Task: Search Round Trip flight tickets for 2 adults, 2 children, in Economy from Delhi to Shimla to travel on 11-Dec-2023. Shimla to Delhi on 26-Dec-2023. Look for the cheapest flights.
Action: Mouse moved to (287, 278)
Screenshot: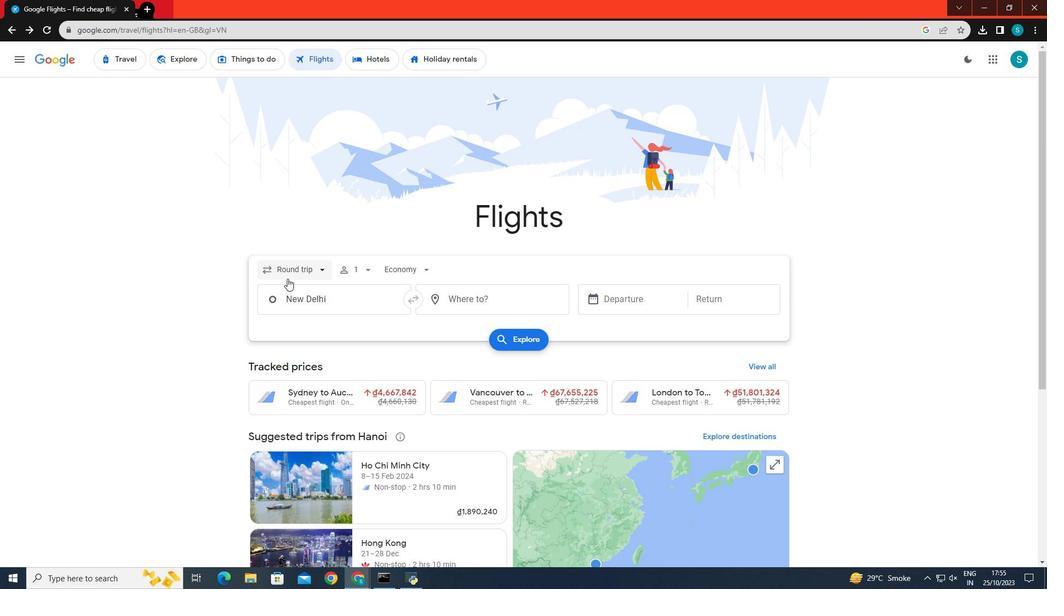 
Action: Mouse pressed left at (287, 278)
Screenshot: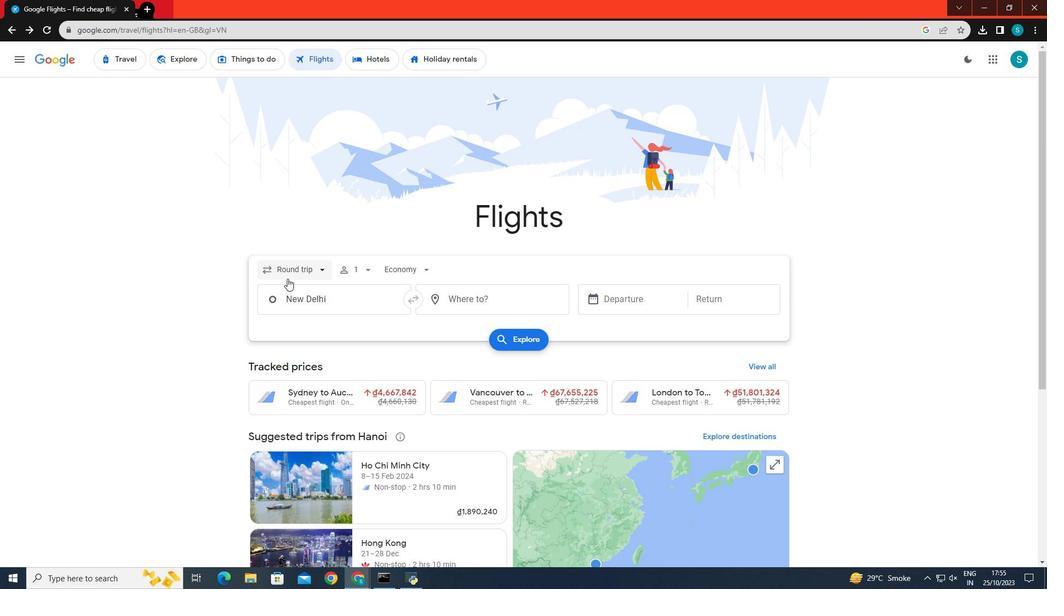 
Action: Mouse moved to (291, 296)
Screenshot: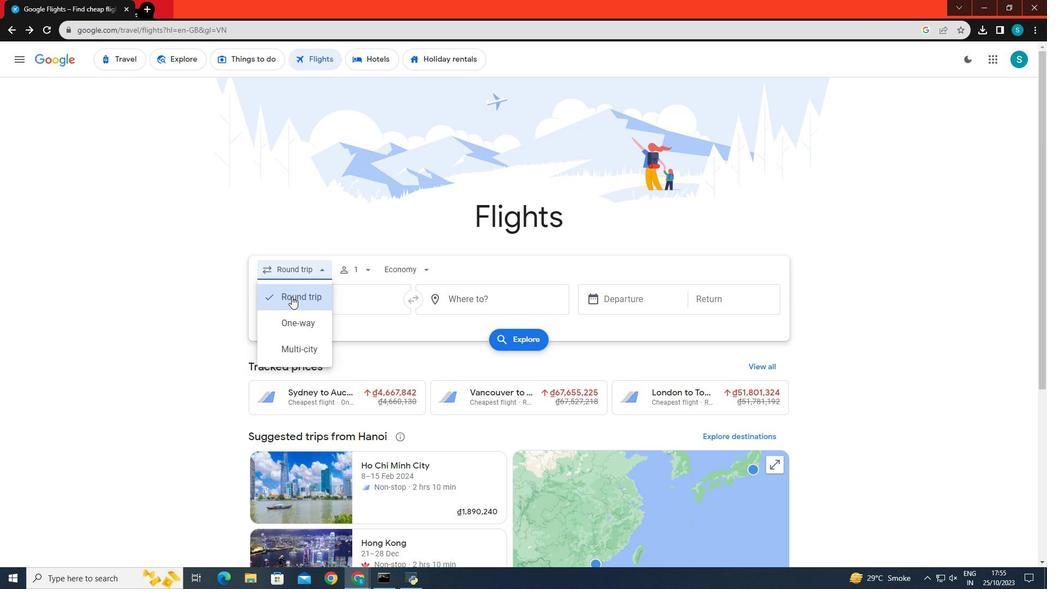 
Action: Mouse pressed left at (291, 296)
Screenshot: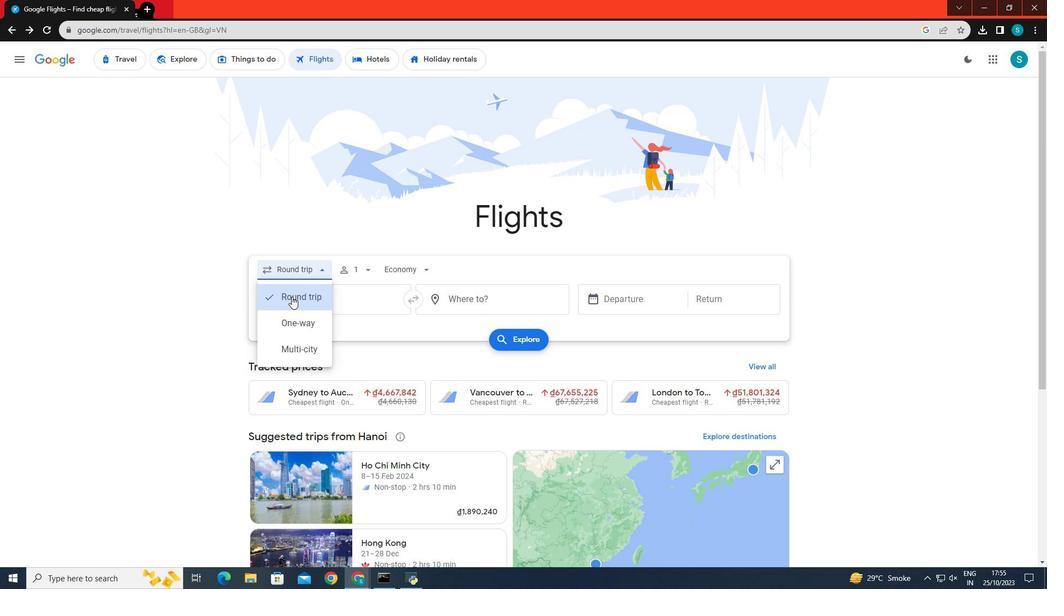 
Action: Mouse moved to (351, 267)
Screenshot: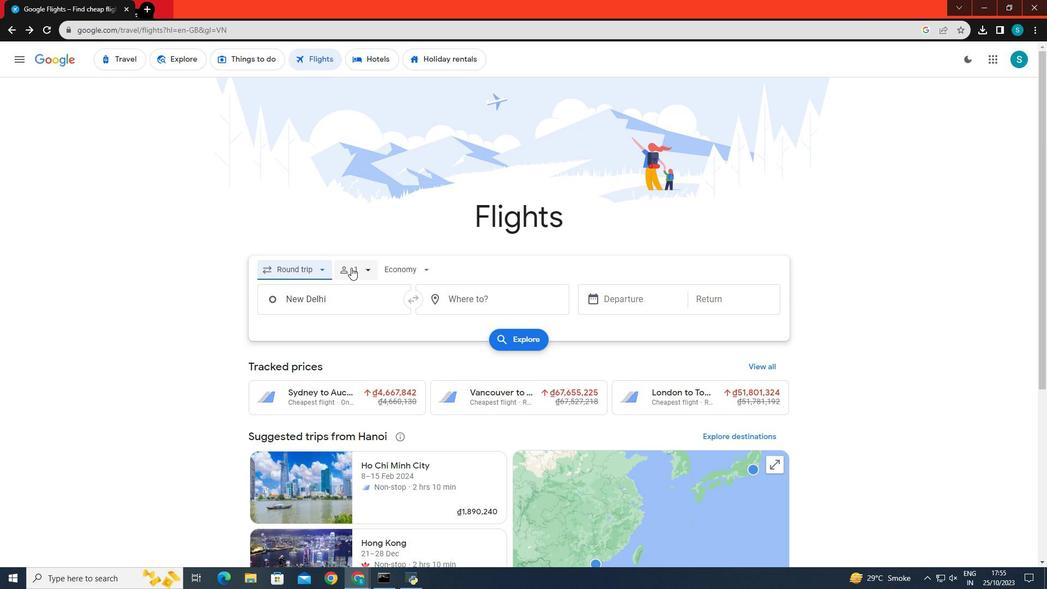 
Action: Mouse pressed left at (351, 267)
Screenshot: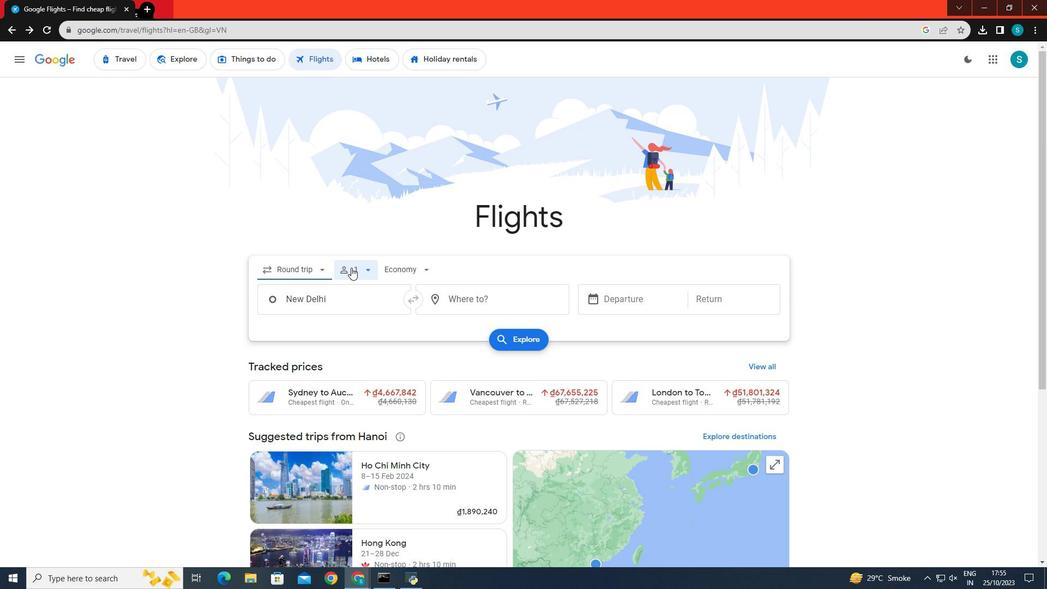 
Action: Mouse moved to (466, 289)
Screenshot: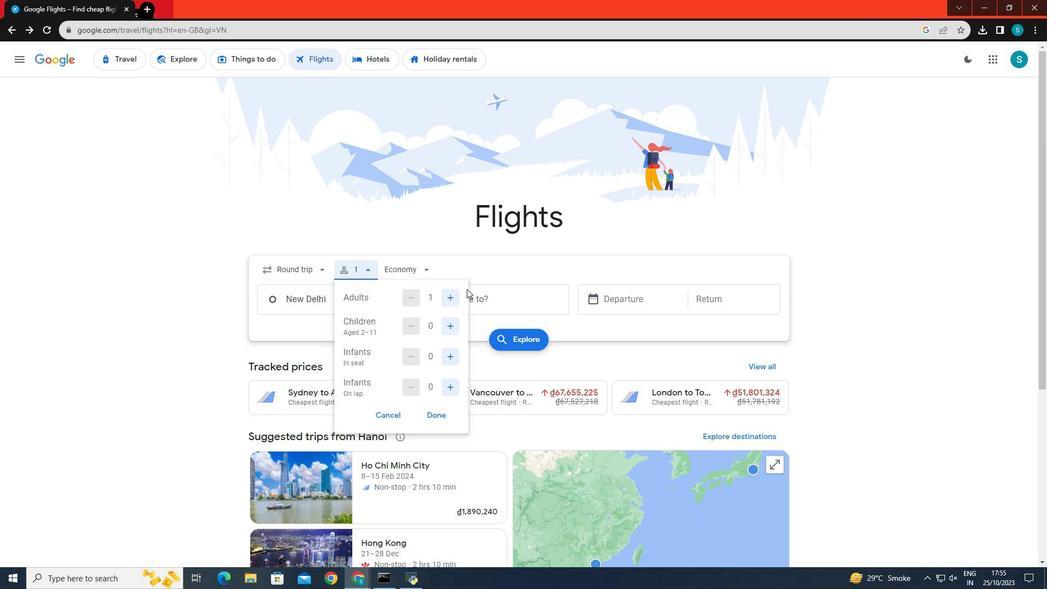 
Action: Mouse pressed left at (466, 289)
Screenshot: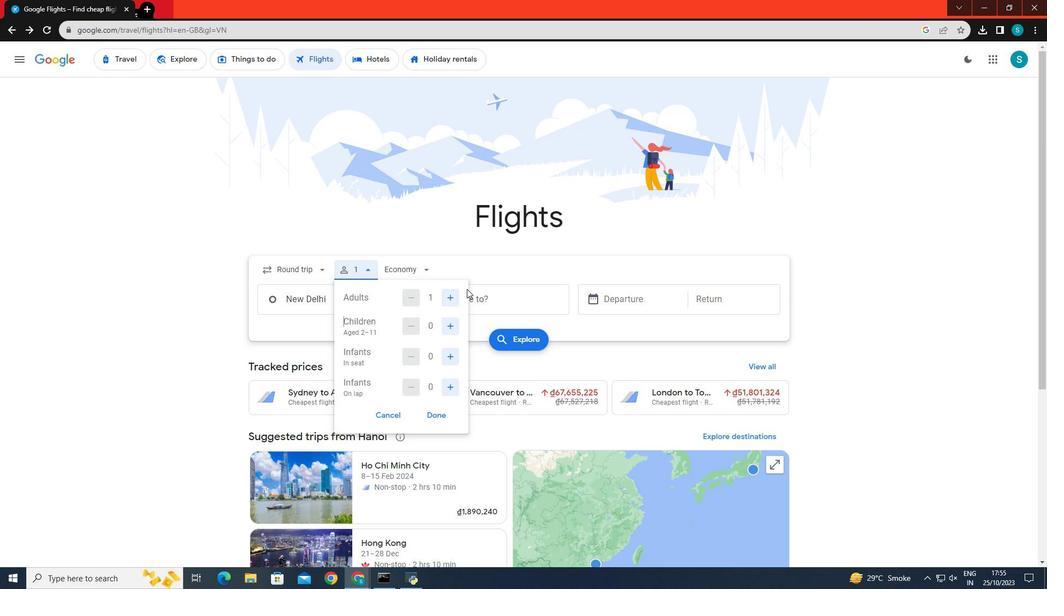 
Action: Mouse moved to (453, 292)
Screenshot: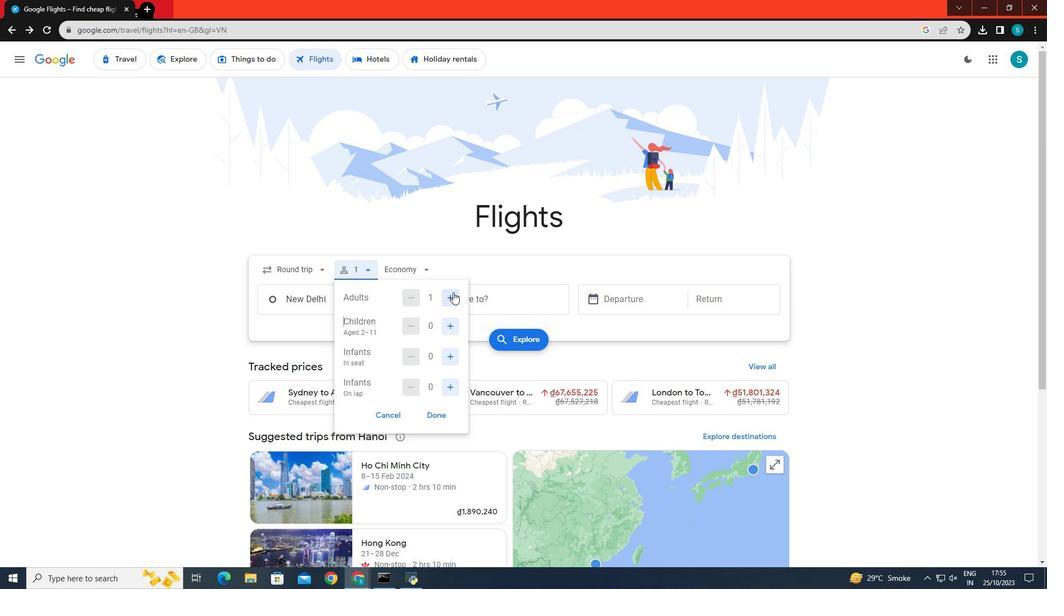 
Action: Mouse pressed left at (453, 292)
Screenshot: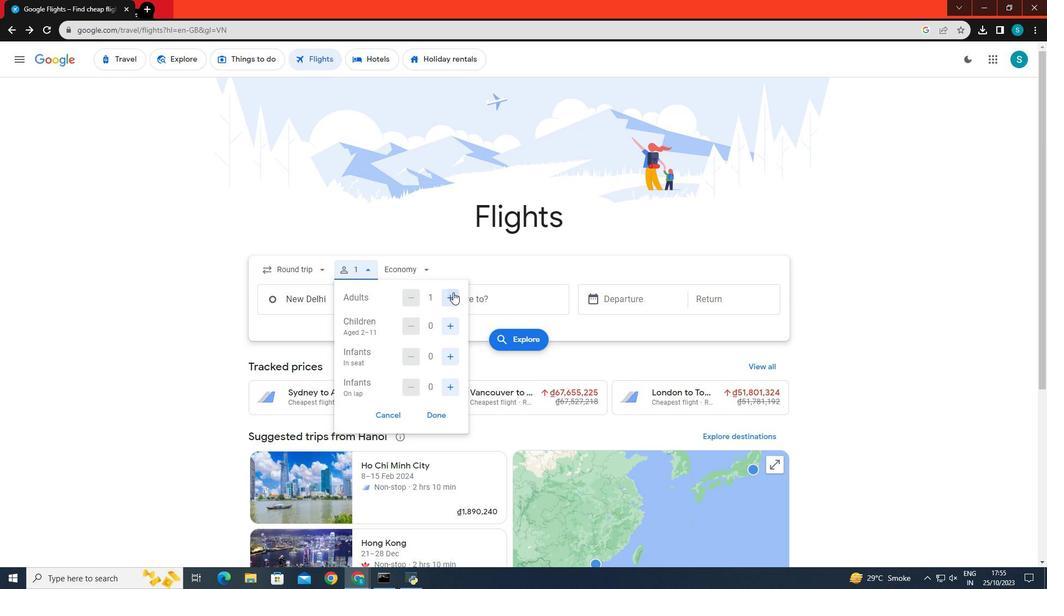 
Action: Mouse moved to (445, 320)
Screenshot: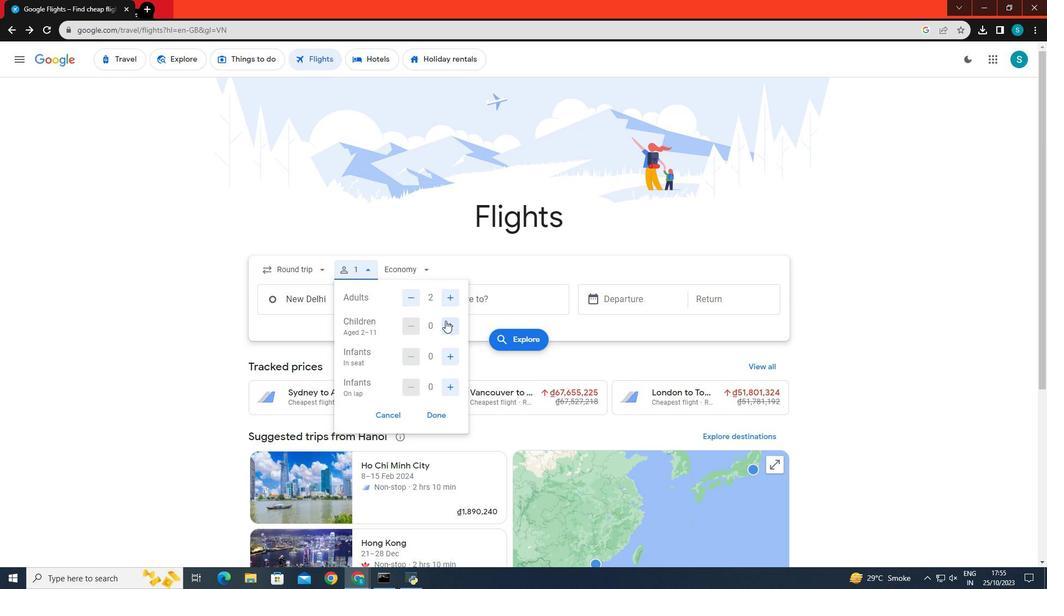 
Action: Mouse pressed left at (445, 320)
Screenshot: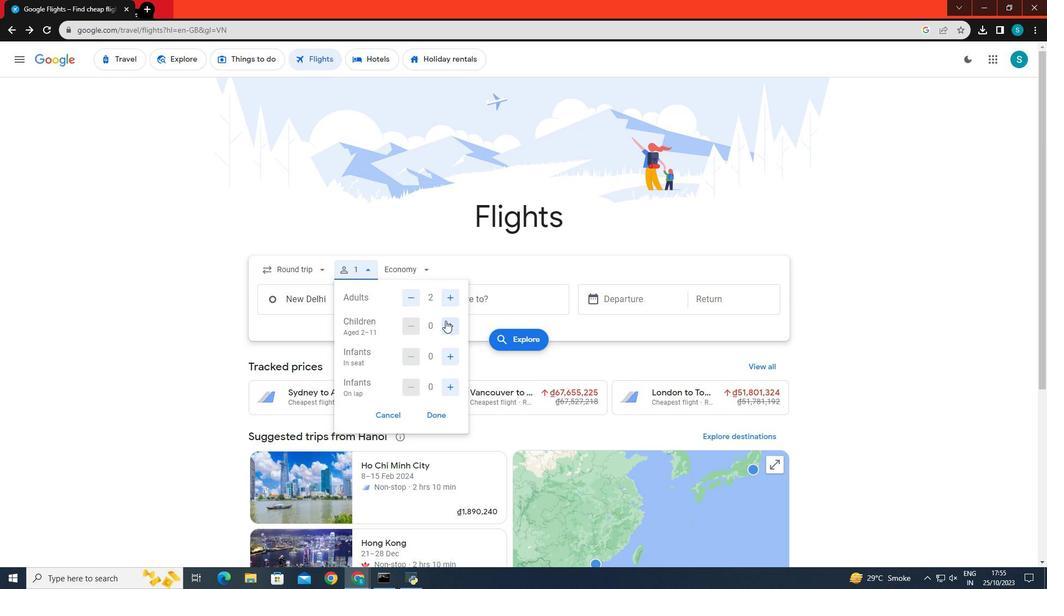 
Action: Mouse pressed left at (445, 320)
Screenshot: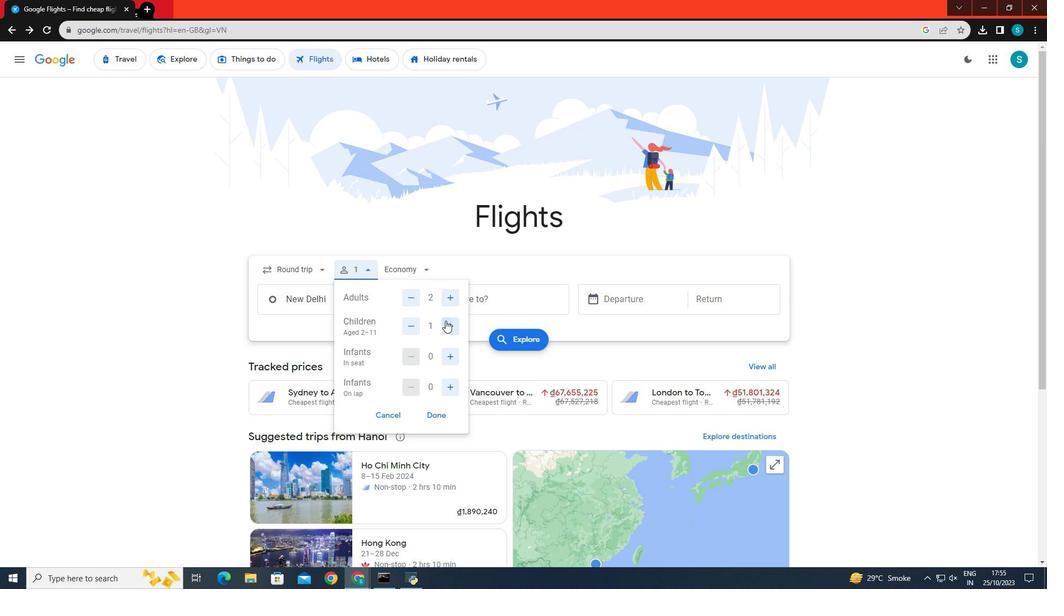 
Action: Mouse moved to (447, 417)
Screenshot: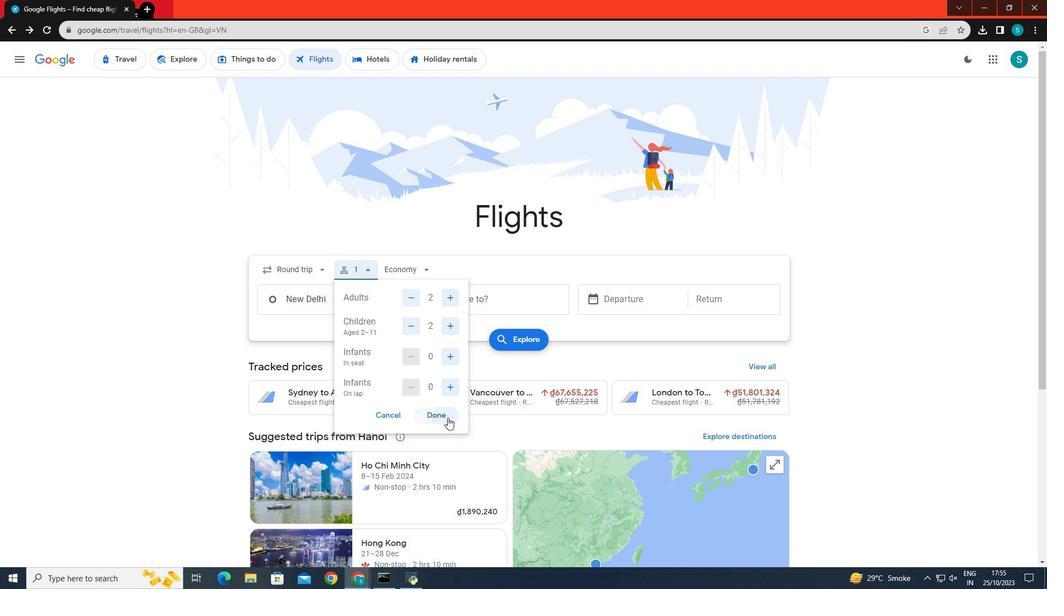 
Action: Mouse pressed left at (447, 417)
Screenshot: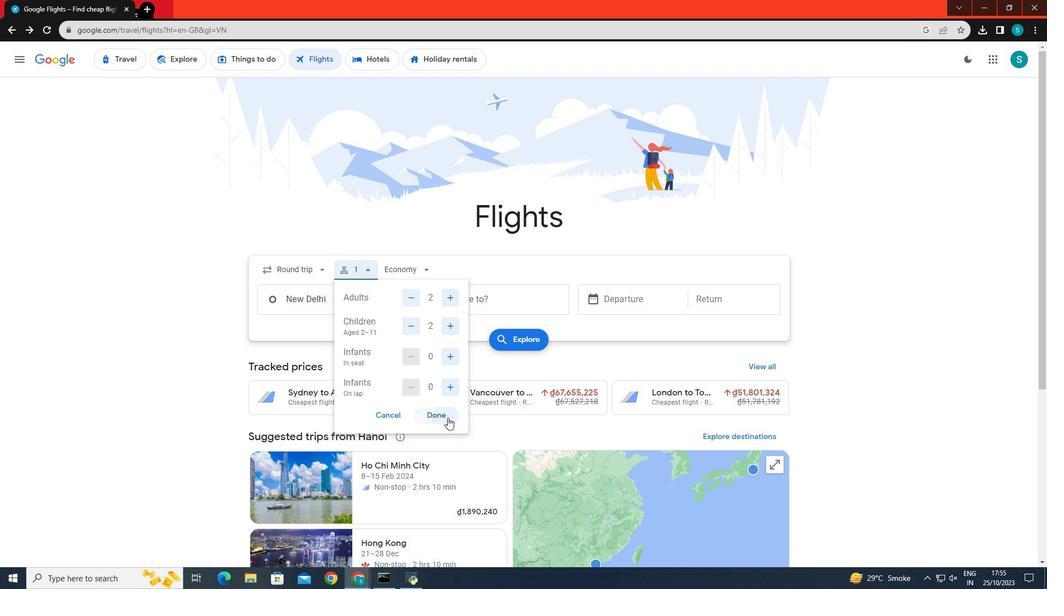 
Action: Mouse moved to (421, 265)
Screenshot: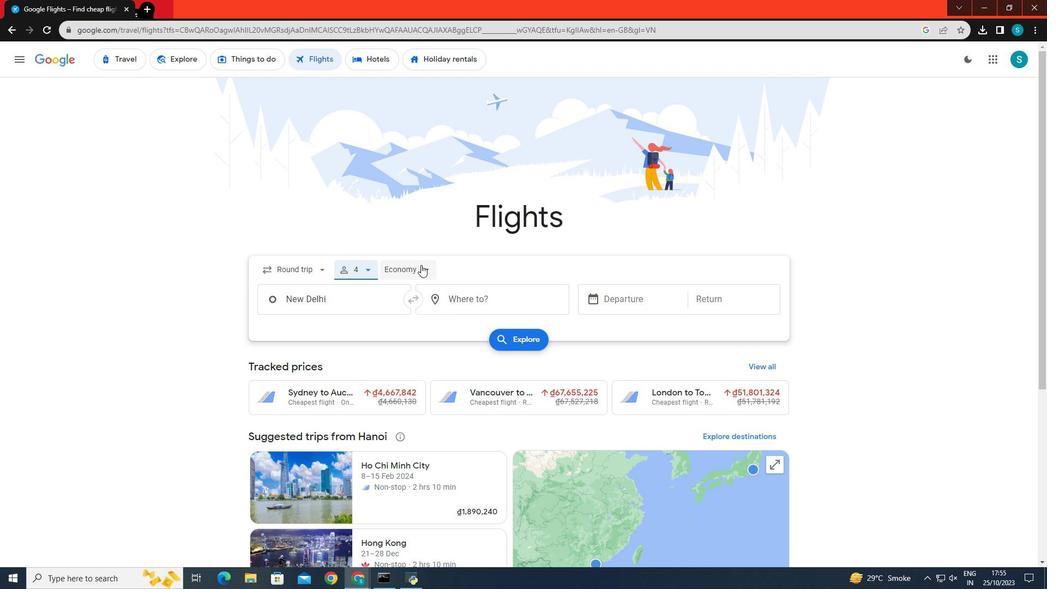 
Action: Mouse pressed left at (421, 265)
Screenshot: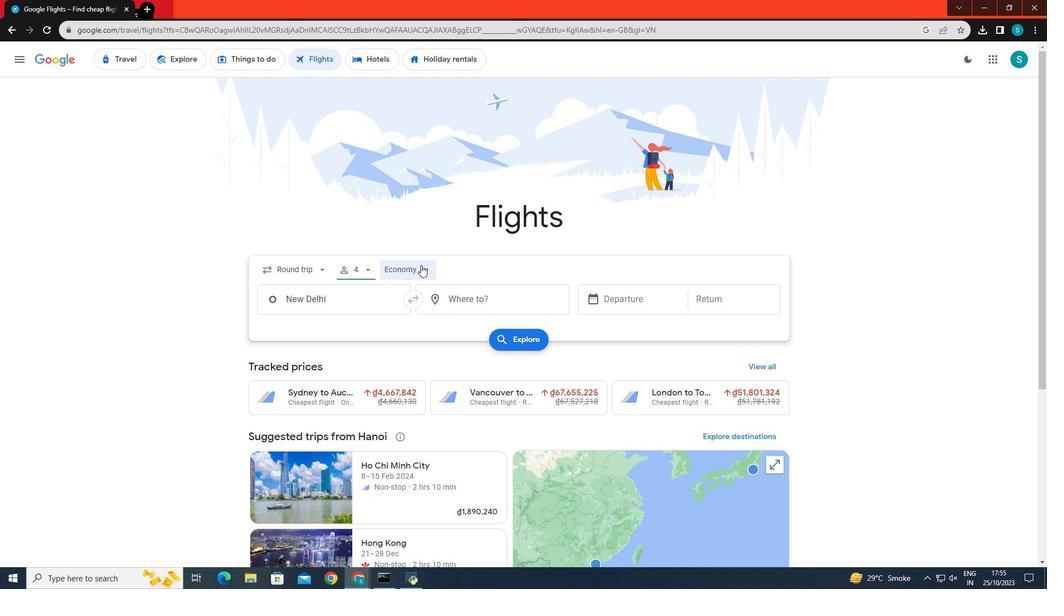 
Action: Mouse moved to (436, 301)
Screenshot: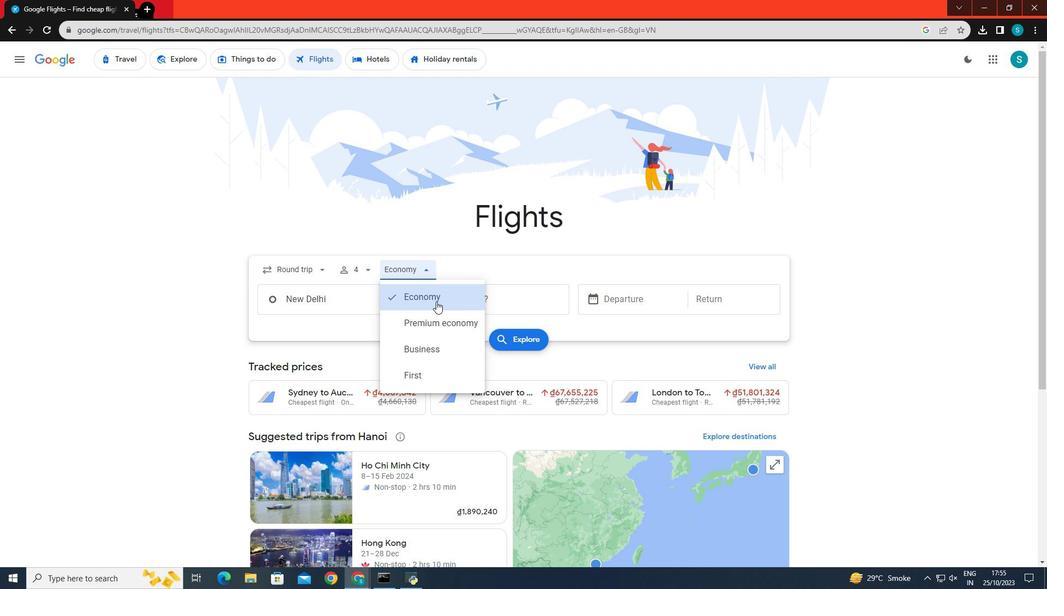 
Action: Mouse pressed left at (436, 301)
Screenshot: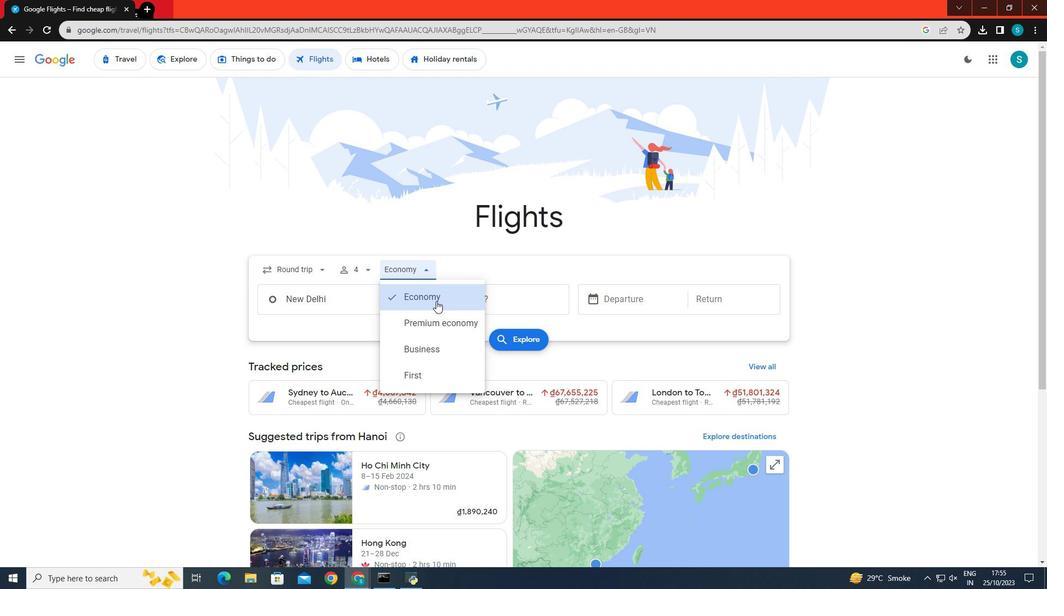 
Action: Mouse moved to (345, 297)
Screenshot: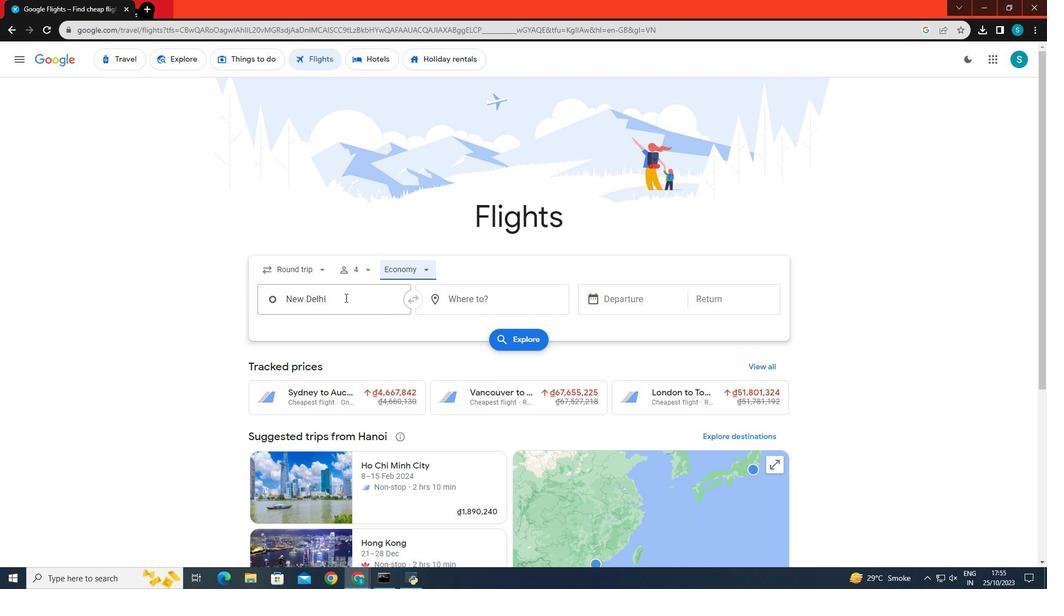 
Action: Mouse pressed left at (345, 297)
Screenshot: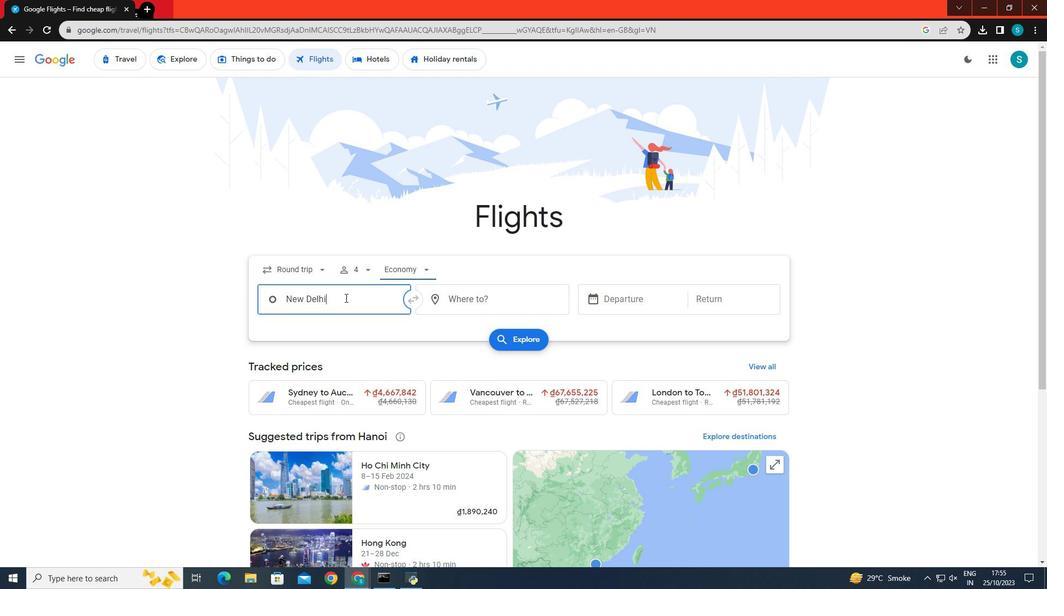 
Action: Key pressed <Key.backspace><Key.caps_lock>D<Key.caps_lock>elh
Screenshot: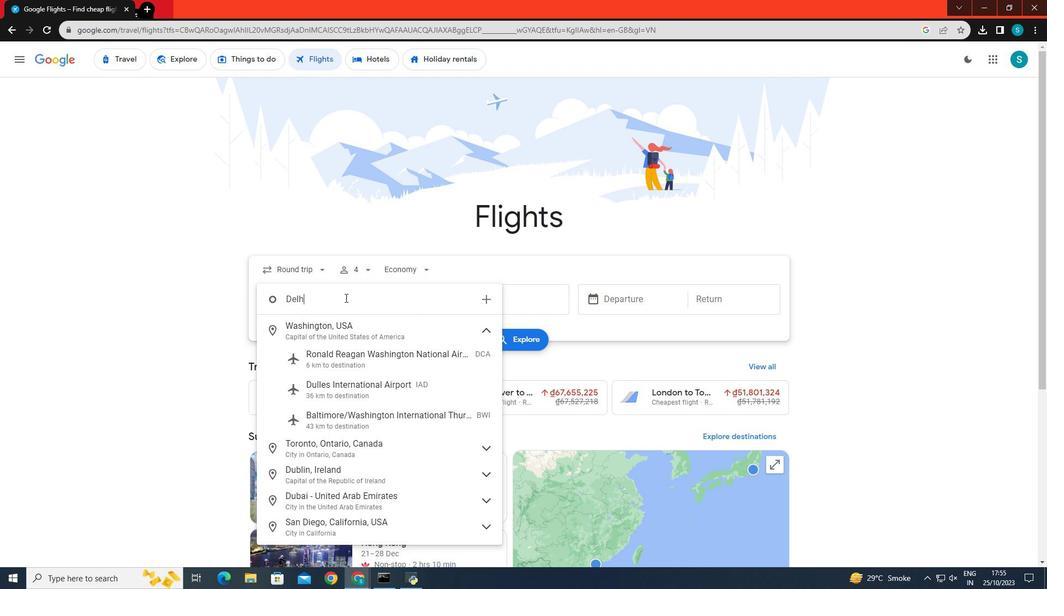 
Action: Mouse moved to (323, 359)
Screenshot: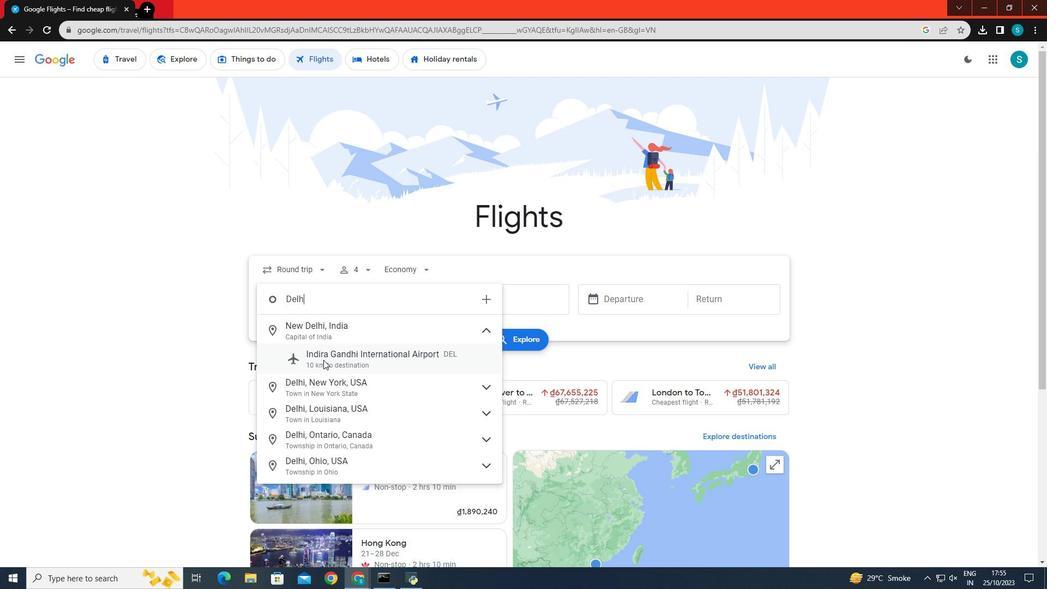 
Action: Mouse pressed left at (323, 359)
Screenshot: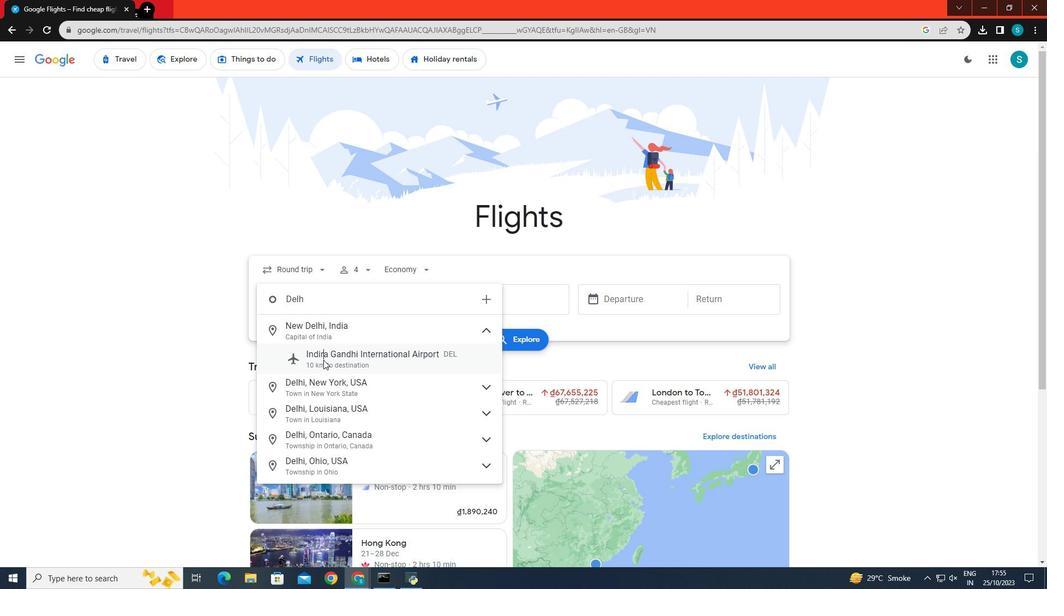 
Action: Mouse moved to (452, 295)
Screenshot: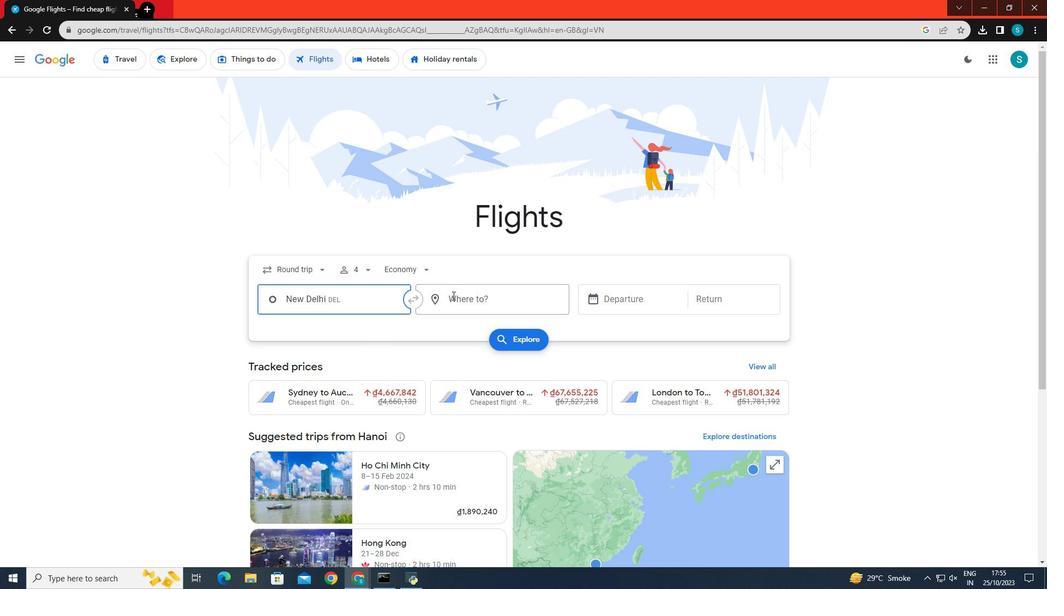 
Action: Mouse pressed left at (452, 295)
Screenshot: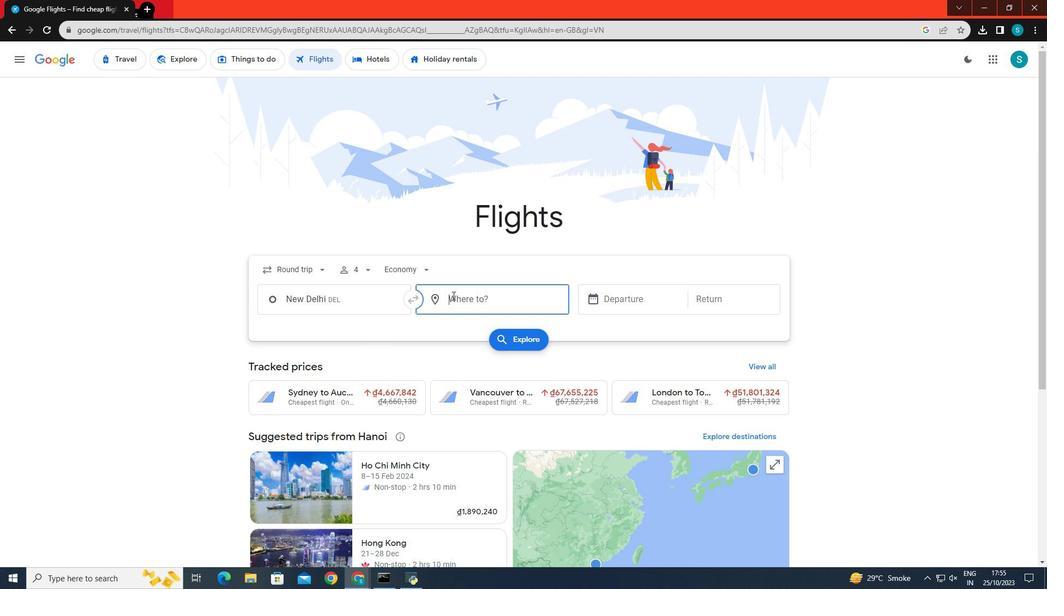 
Action: Mouse moved to (425, 287)
Screenshot: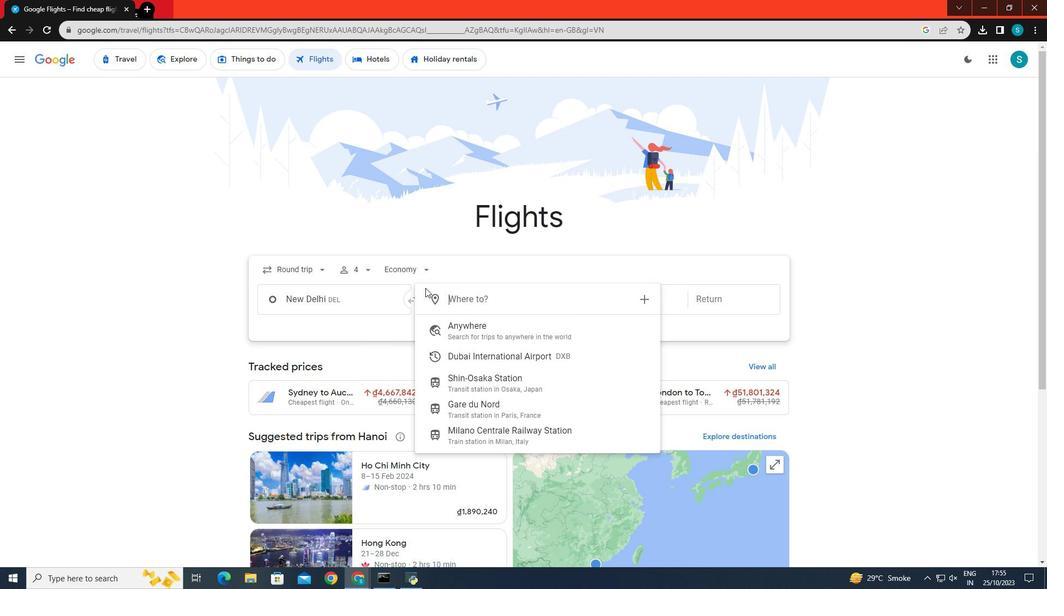 
Action: Key pressed <Key.caps_lock>S<Key.caps_lock>himla
Screenshot: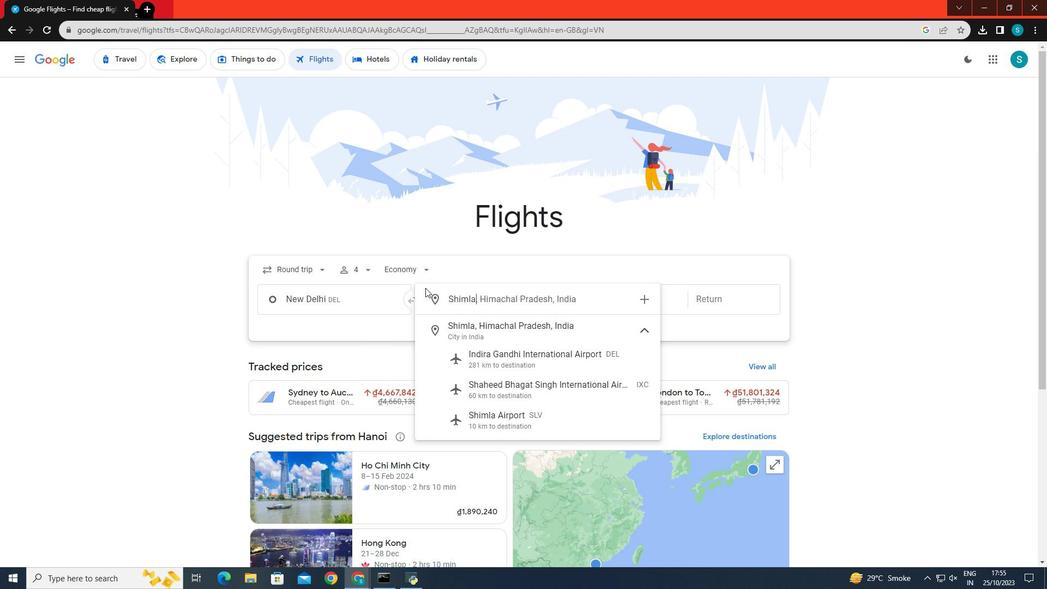 
Action: Mouse moved to (506, 415)
Screenshot: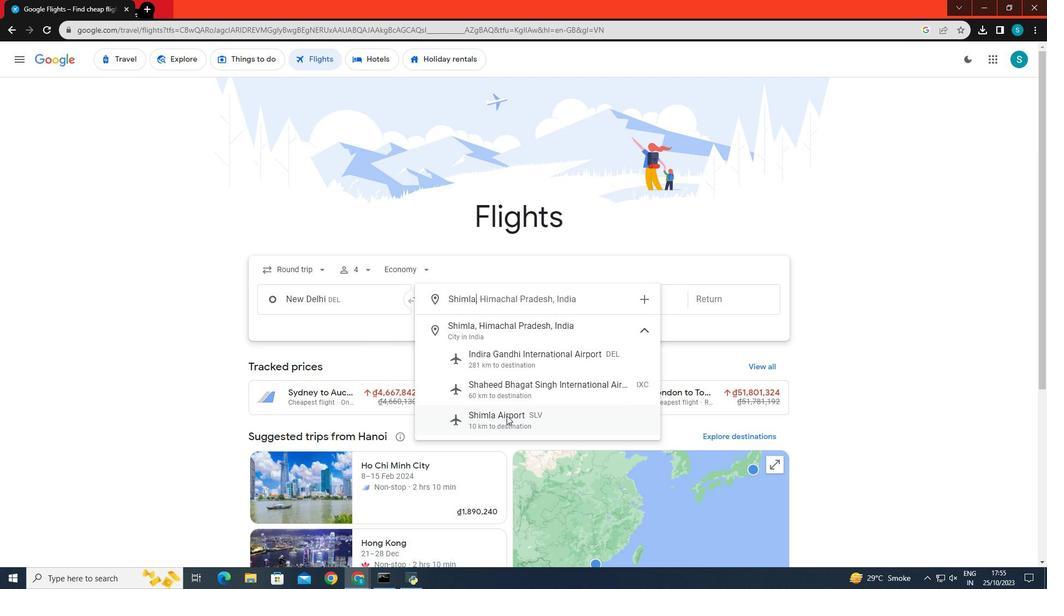 
Action: Mouse pressed left at (506, 415)
Screenshot: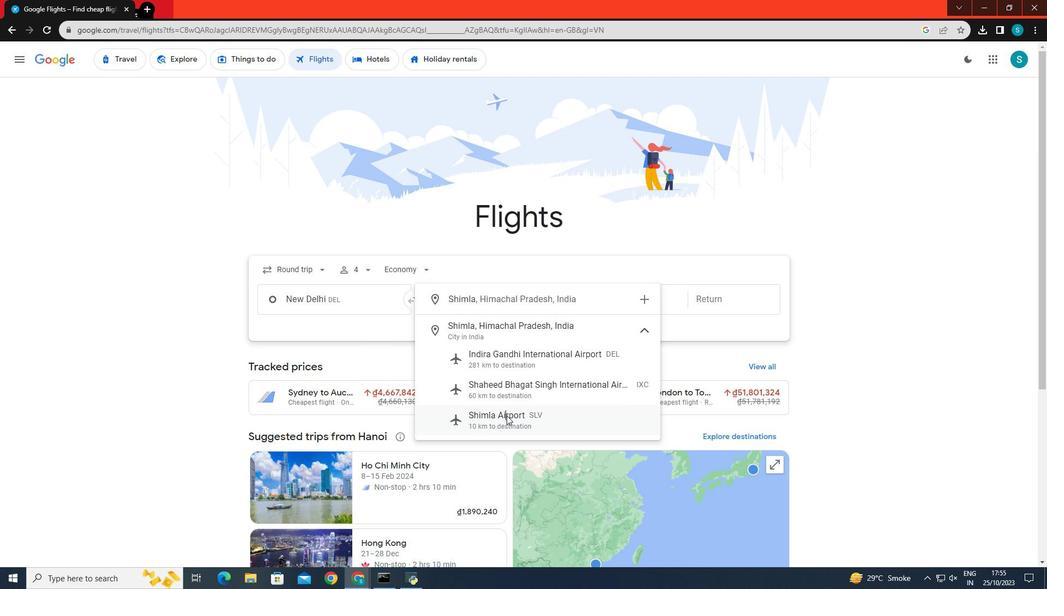 
Action: Mouse moved to (613, 302)
Screenshot: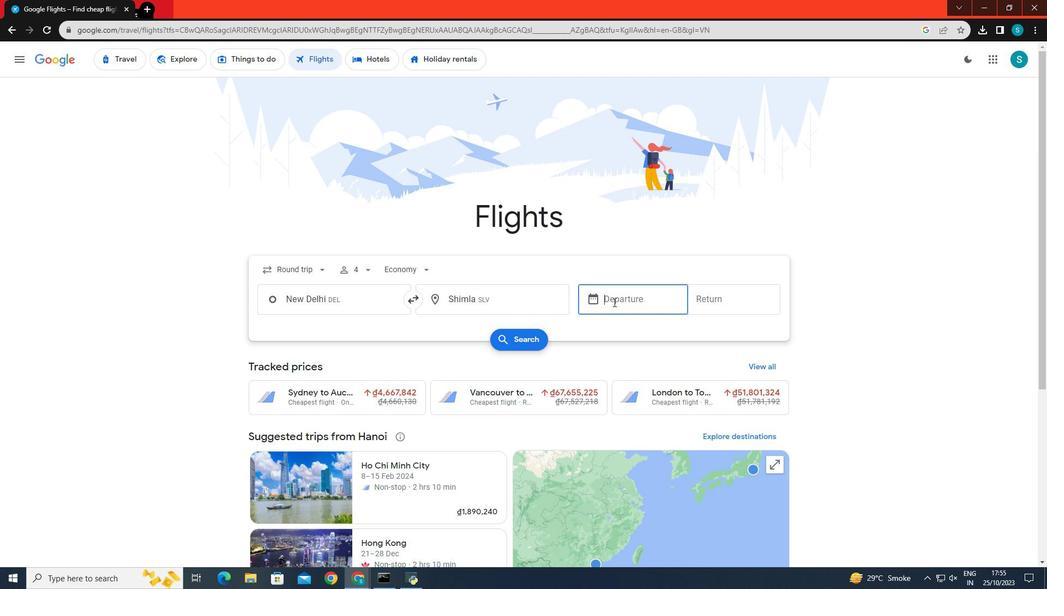 
Action: Mouse pressed left at (613, 302)
Screenshot: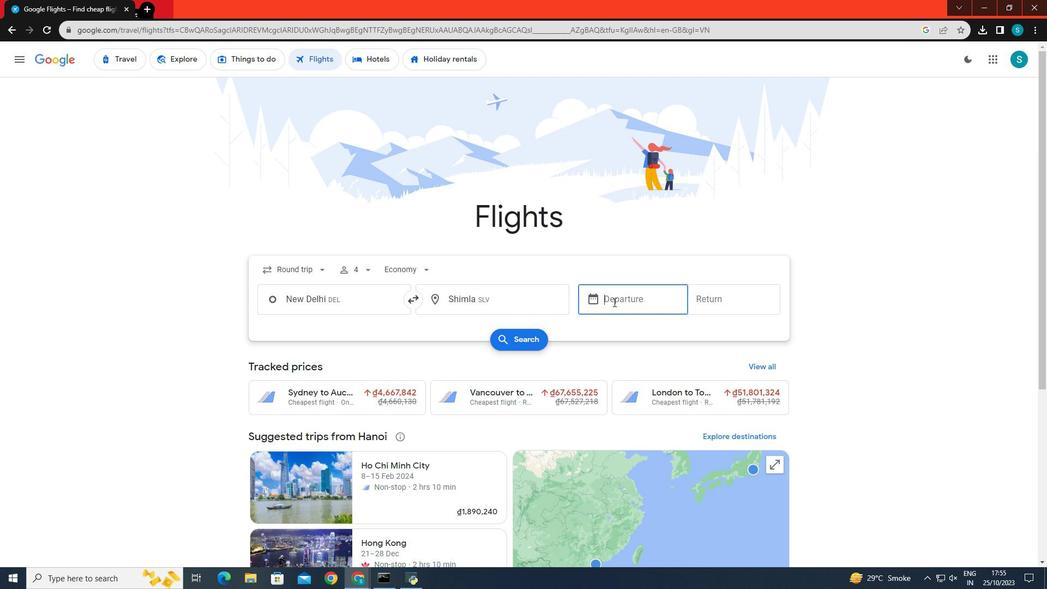 
Action: Mouse moved to (787, 415)
Screenshot: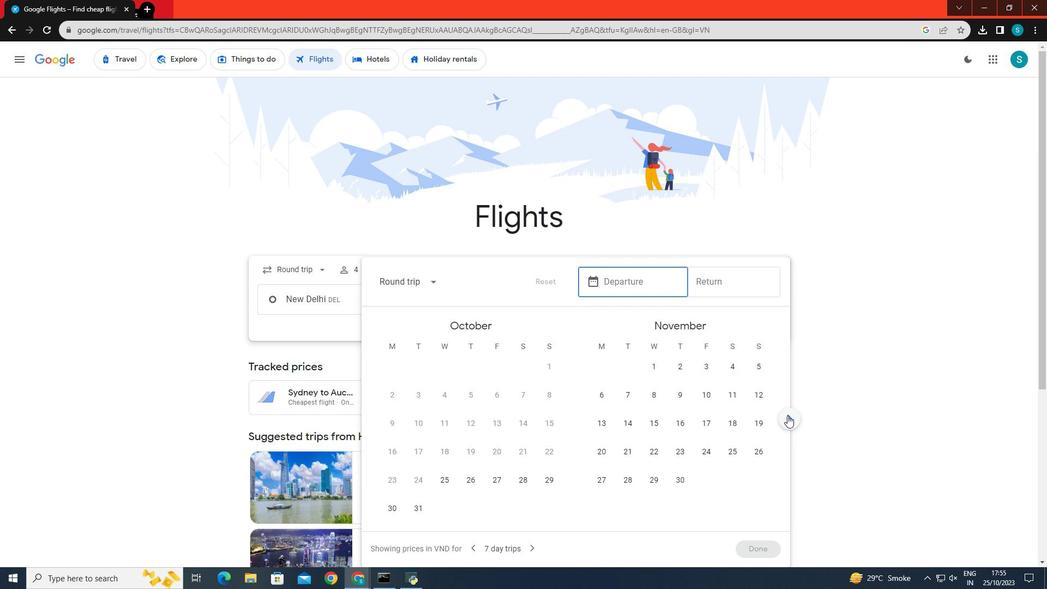 
Action: Mouse pressed left at (787, 415)
Screenshot: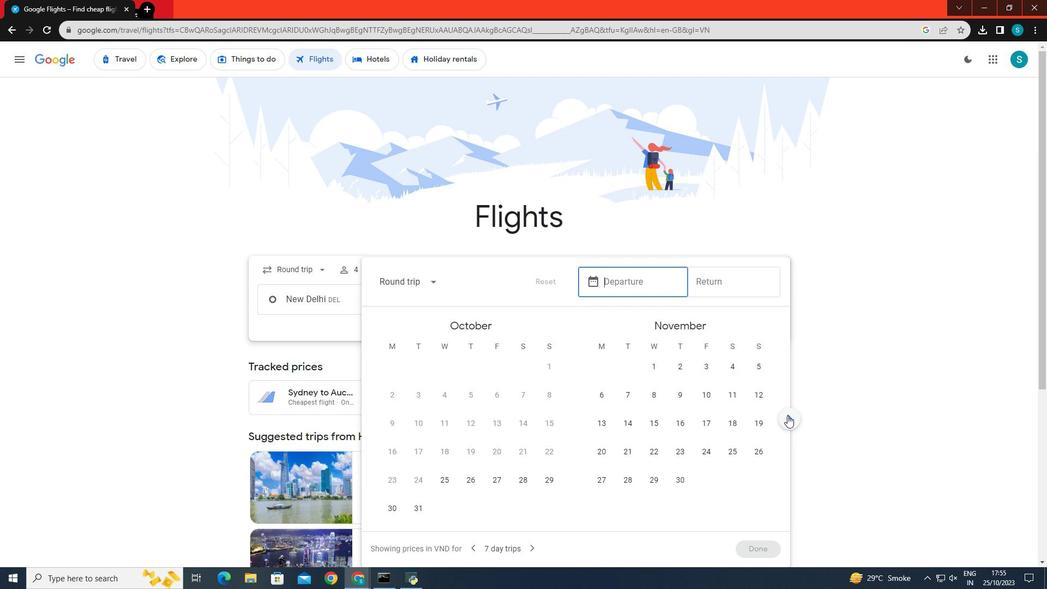
Action: Mouse moved to (607, 422)
Screenshot: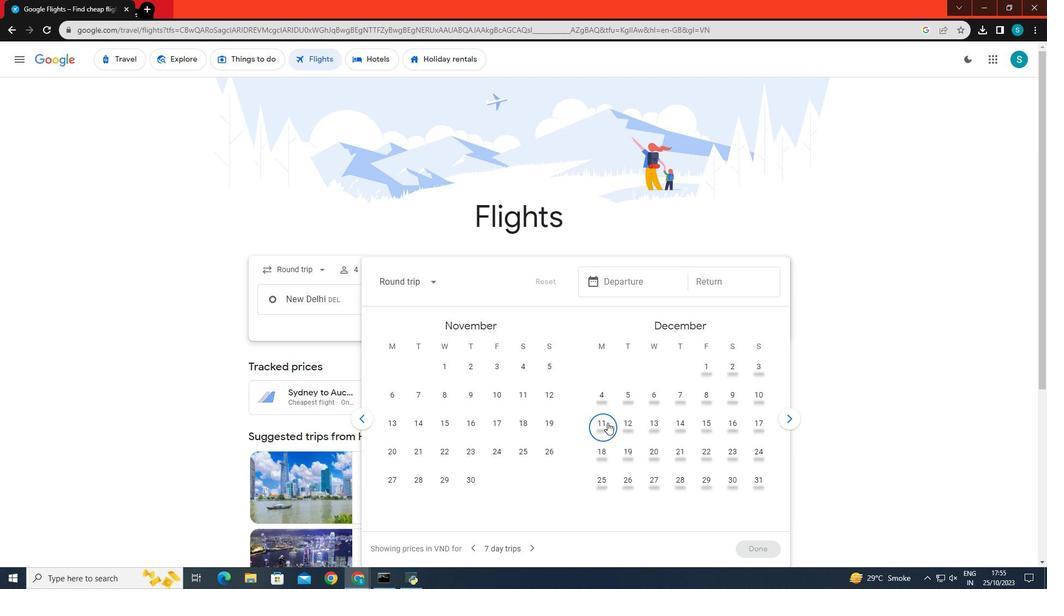 
Action: Mouse pressed left at (607, 422)
Screenshot: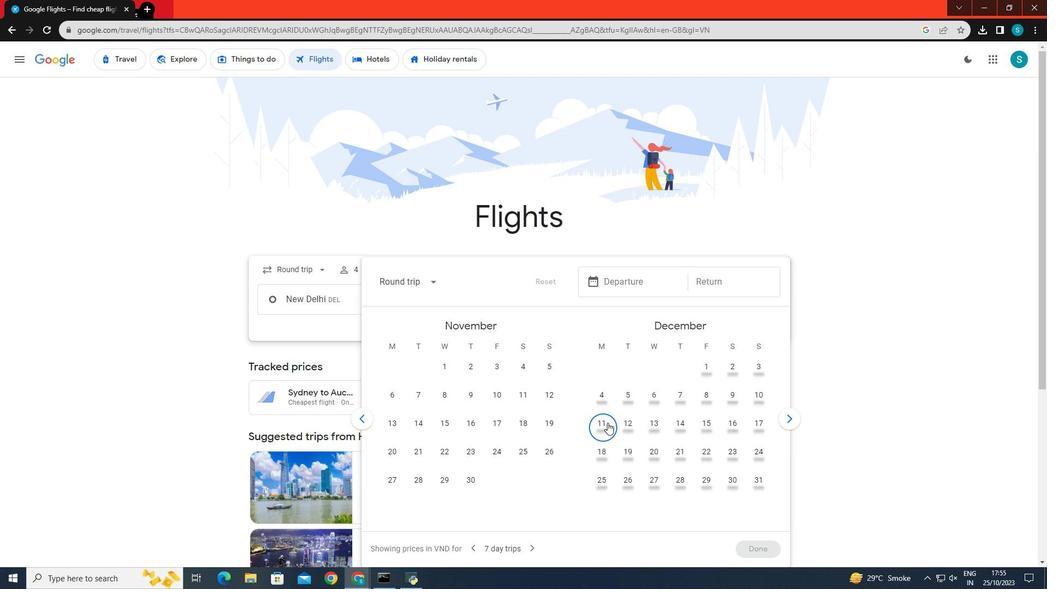 
Action: Mouse moved to (620, 478)
Screenshot: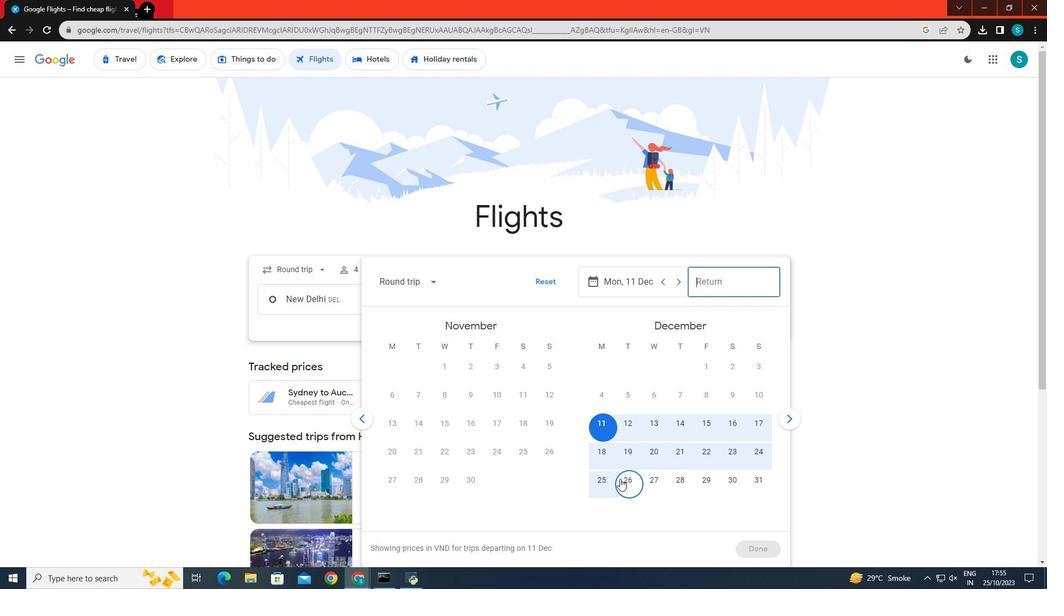 
Action: Mouse pressed left at (620, 478)
Screenshot: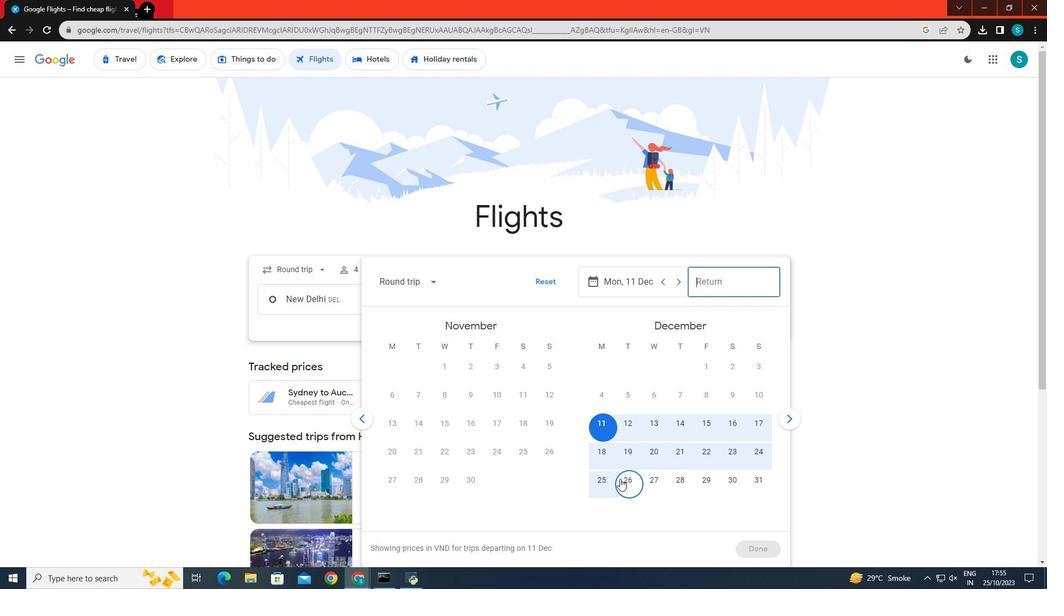 
Action: Mouse moved to (749, 550)
Screenshot: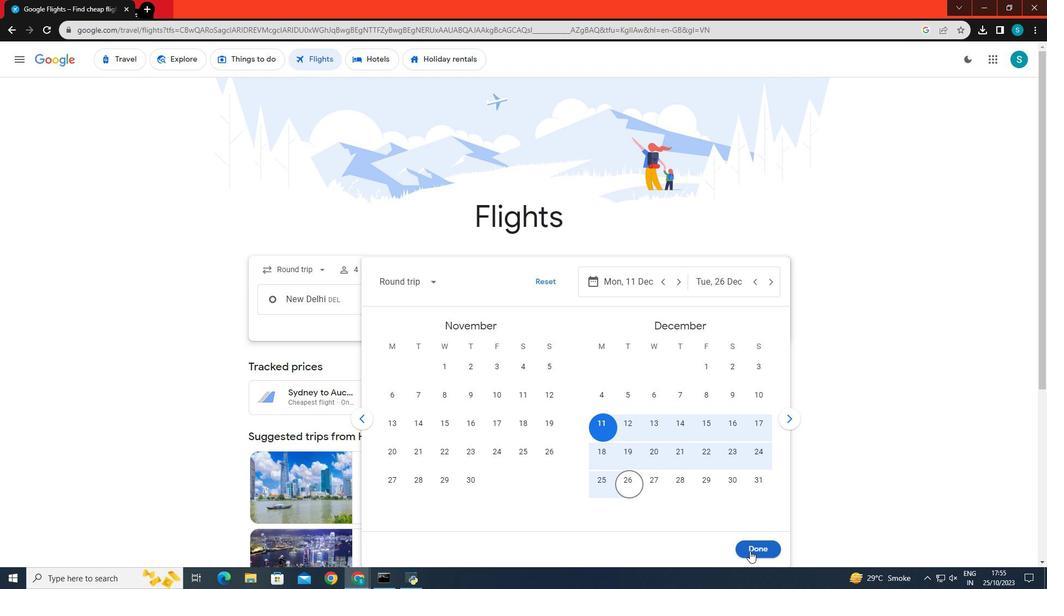 
Action: Mouse pressed left at (749, 550)
Screenshot: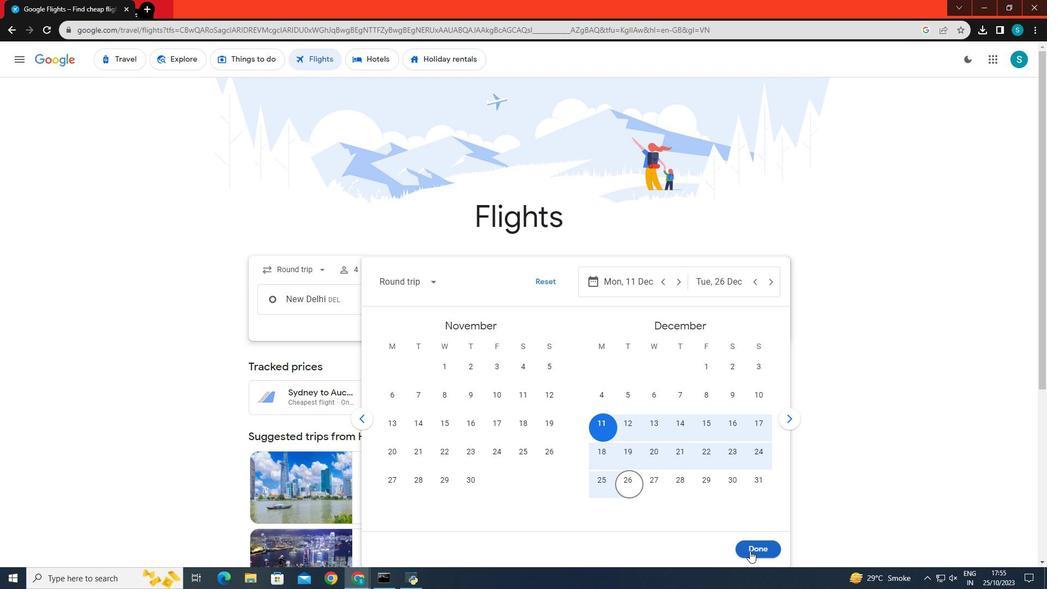 
Action: Mouse moved to (515, 337)
Screenshot: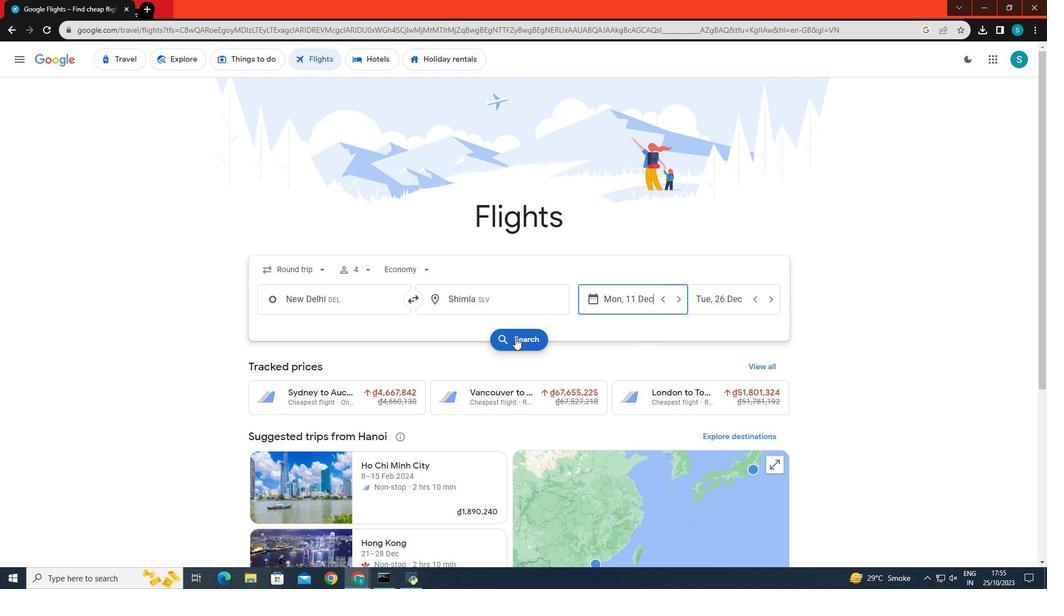 
Action: Mouse pressed left at (515, 337)
Screenshot: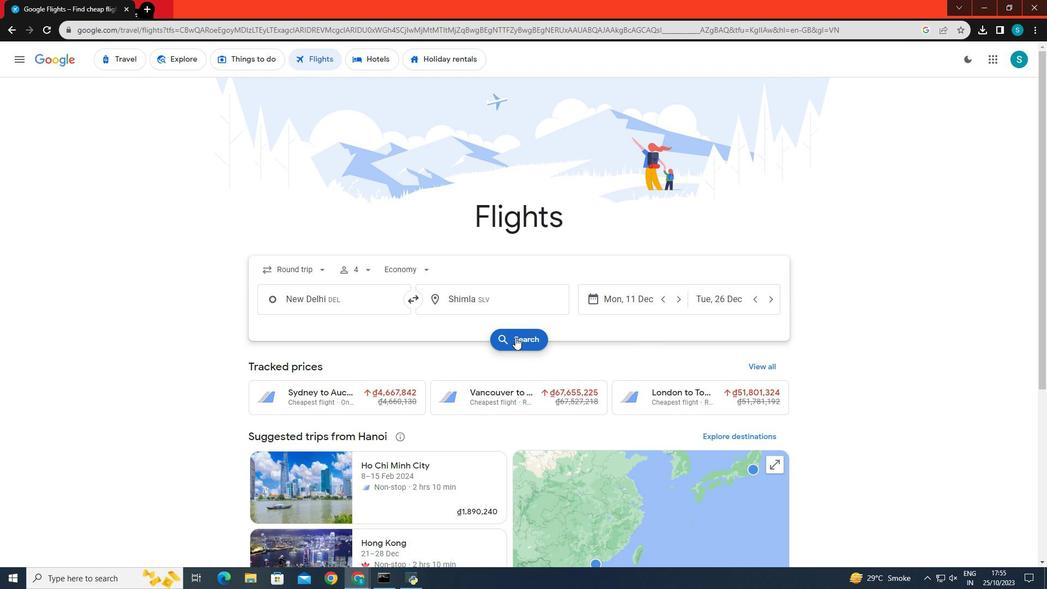 
Action: Mouse moved to (768, 251)
Screenshot: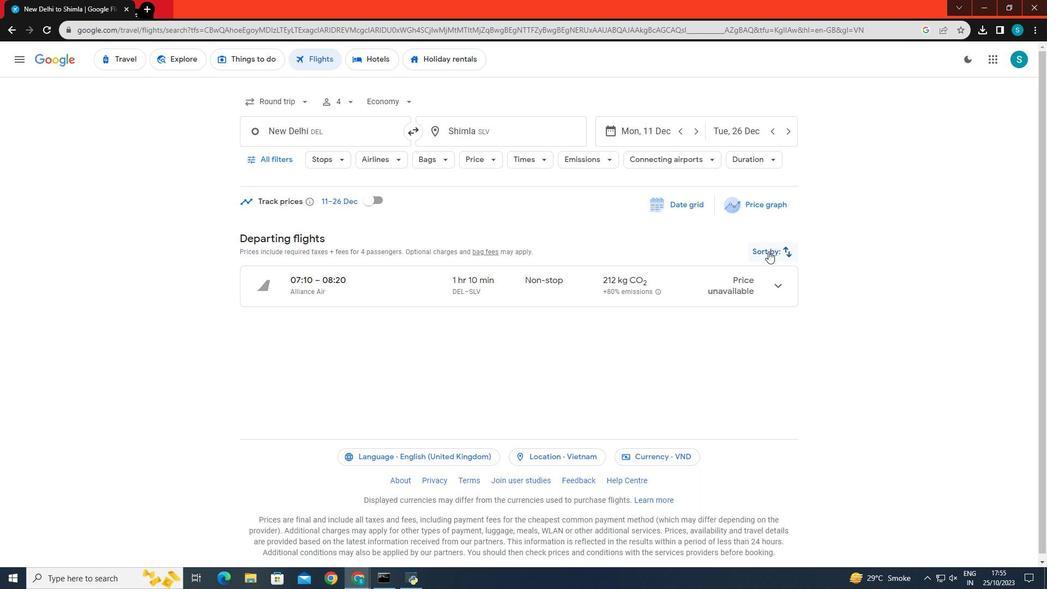 
Action: Mouse pressed left at (768, 251)
Screenshot: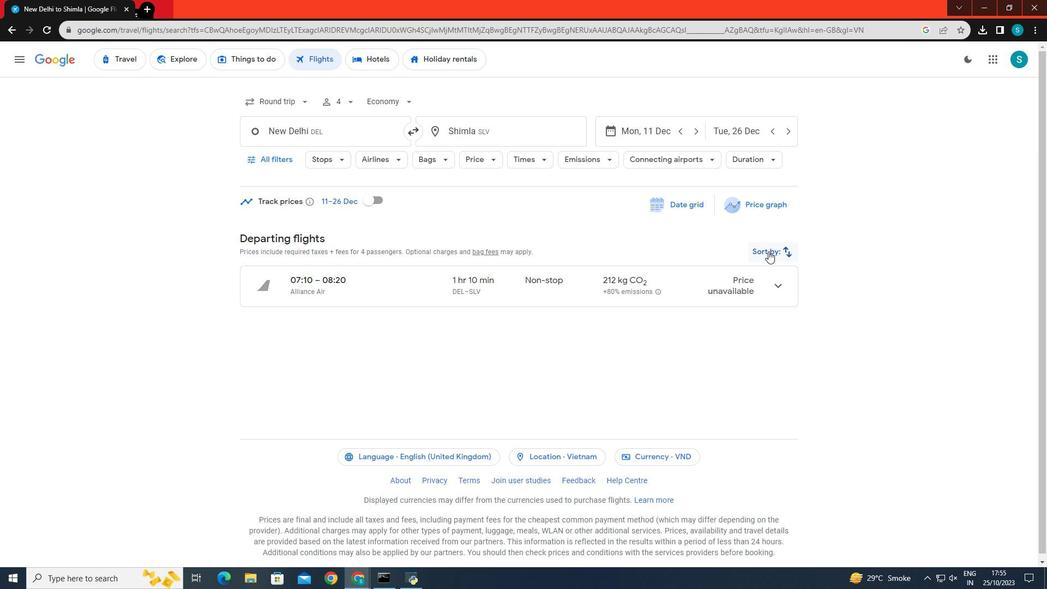 
Action: Mouse moved to (757, 313)
Screenshot: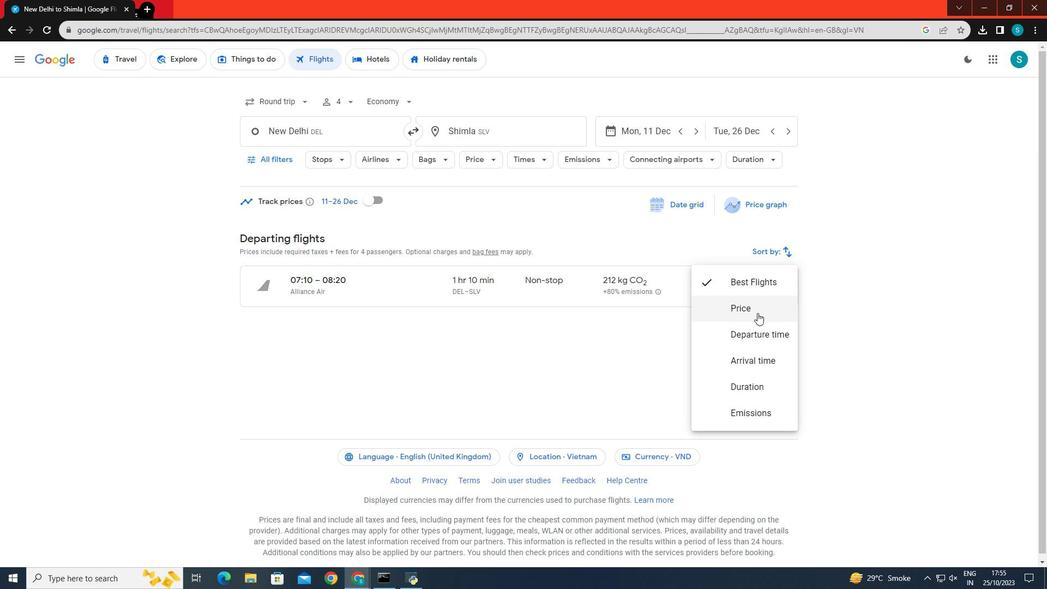 
Action: Mouse pressed left at (757, 313)
Screenshot: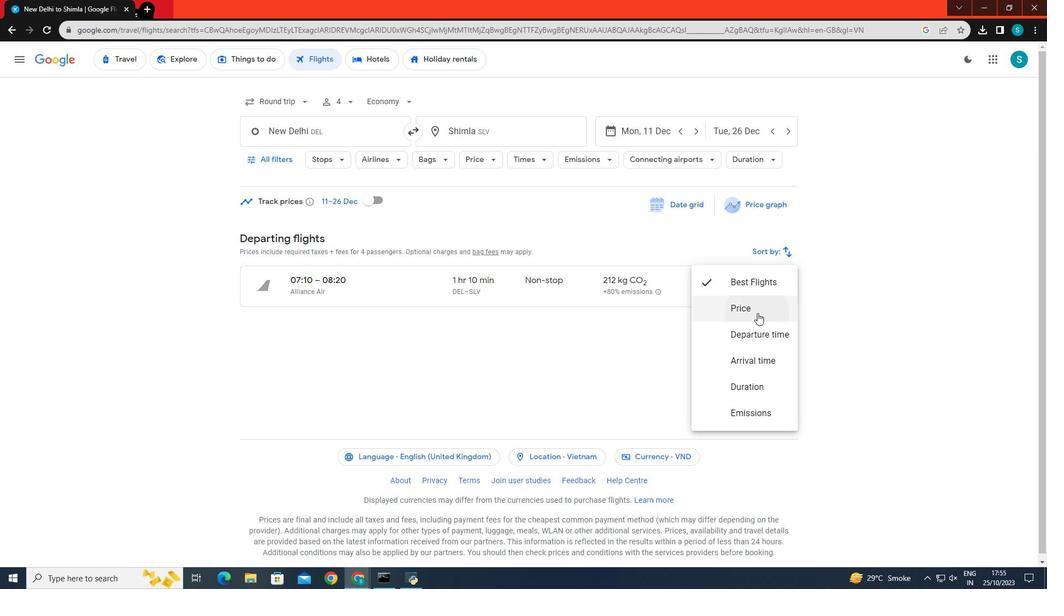 
Action: Mouse moved to (495, 364)
Screenshot: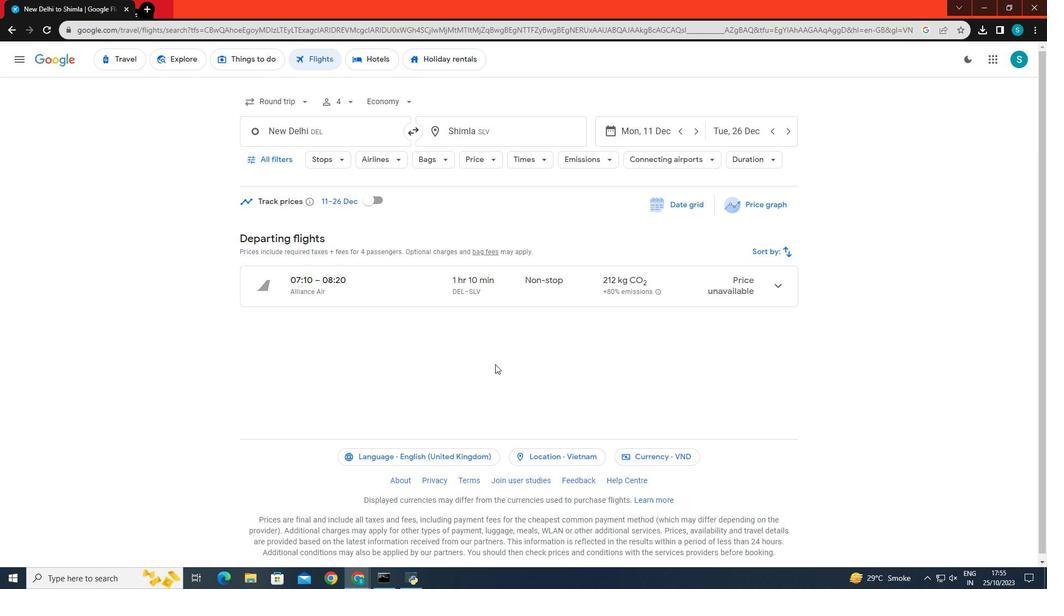
